 Task: Manage the "Service not available" page in the site builder.
Action: Mouse moved to (919, 59)
Screenshot: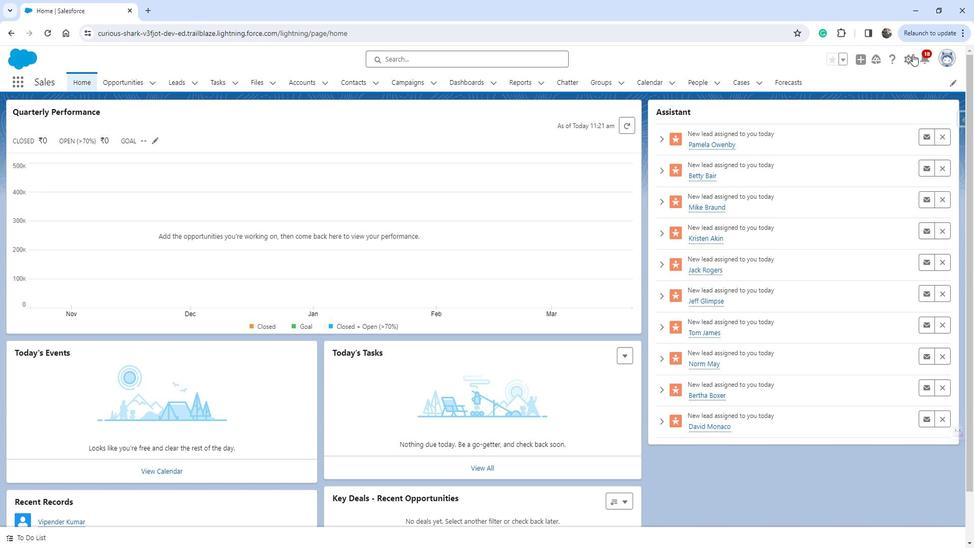 
Action: Mouse pressed left at (919, 59)
Screenshot: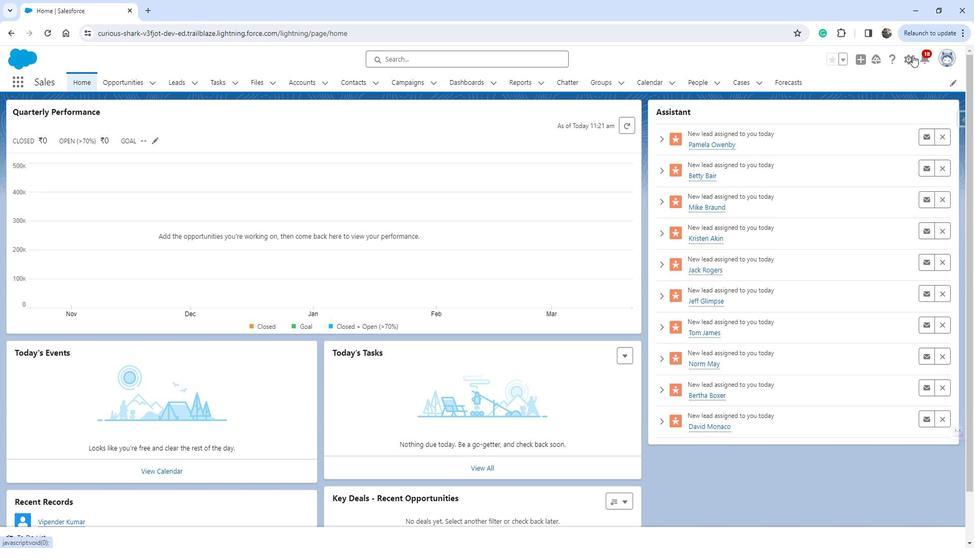 
Action: Mouse moved to (889, 87)
Screenshot: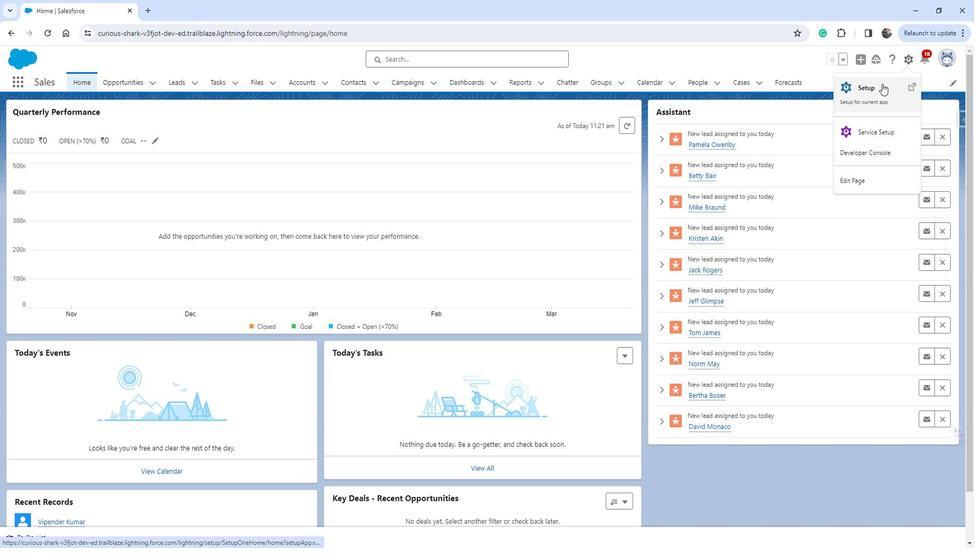 
Action: Mouse pressed left at (889, 87)
Screenshot: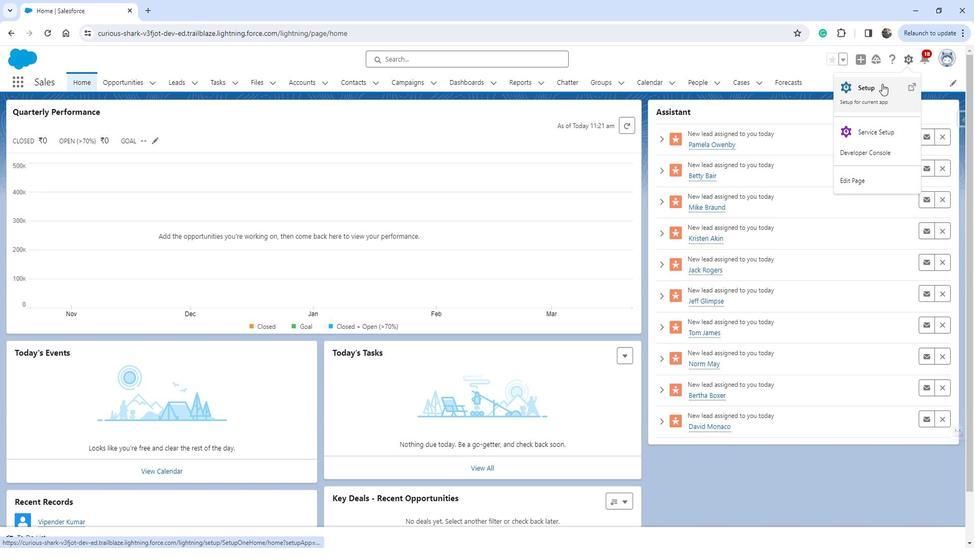 
Action: Mouse moved to (64, 336)
Screenshot: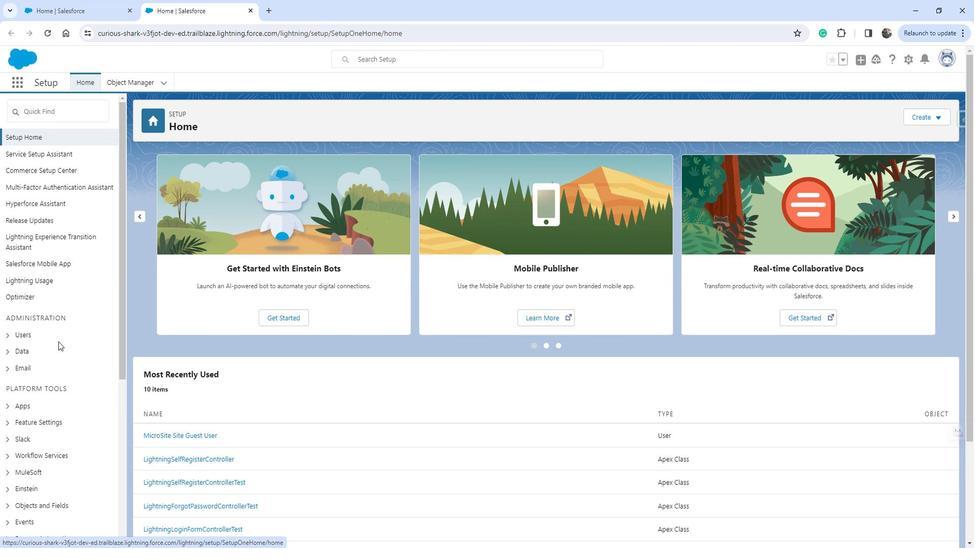 
Action: Mouse scrolled (64, 335) with delta (0, 0)
Screenshot: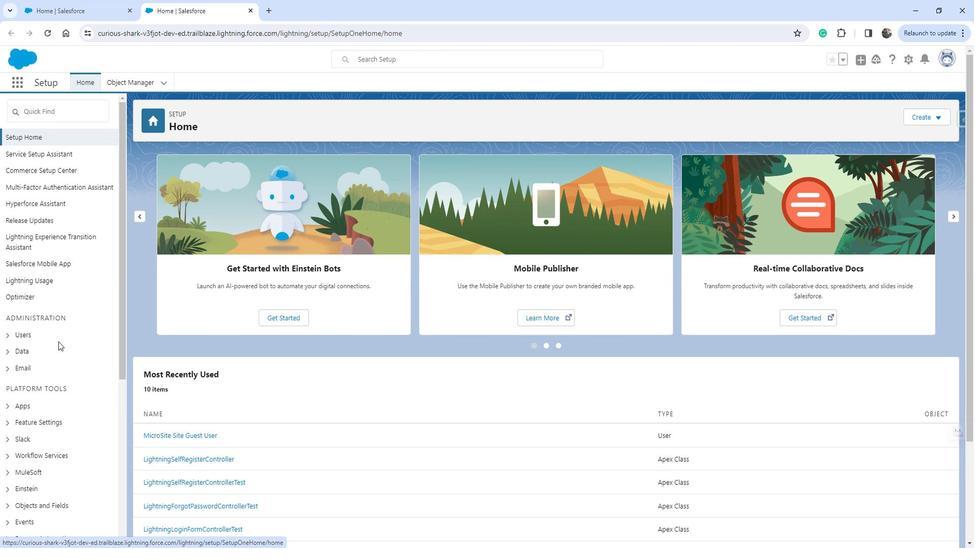
Action: Mouse scrolled (64, 335) with delta (0, 0)
Screenshot: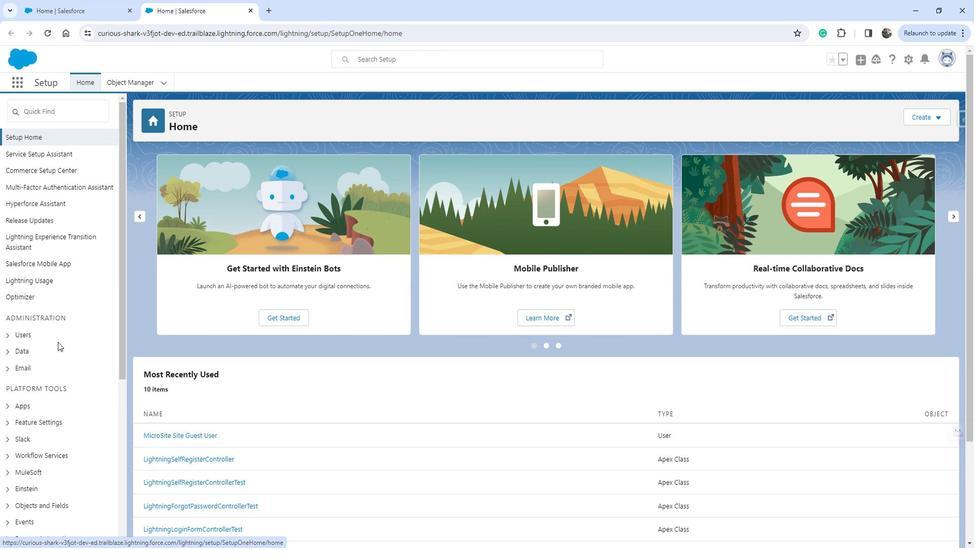 
Action: Mouse moved to (14, 312)
Screenshot: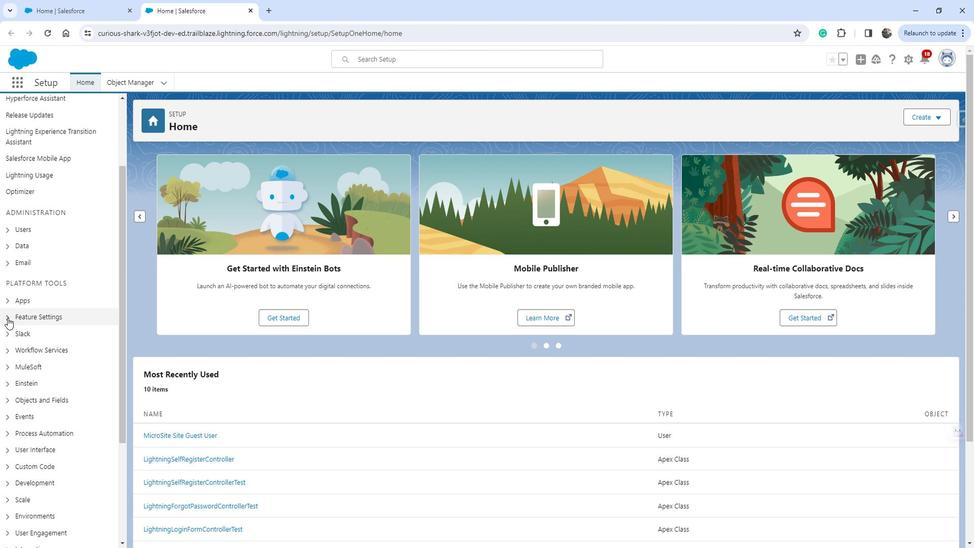 
Action: Mouse pressed left at (14, 312)
Screenshot: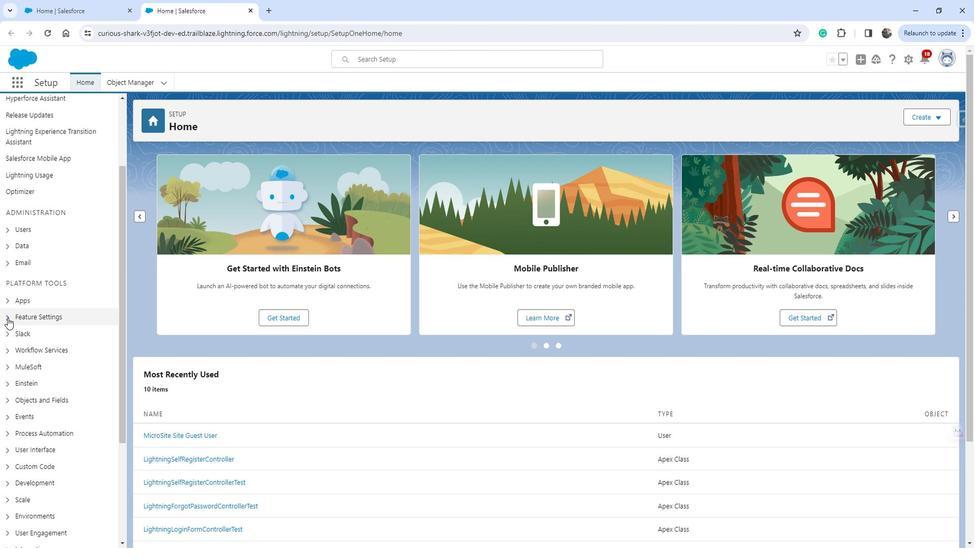 
Action: Mouse moved to (25, 393)
Screenshot: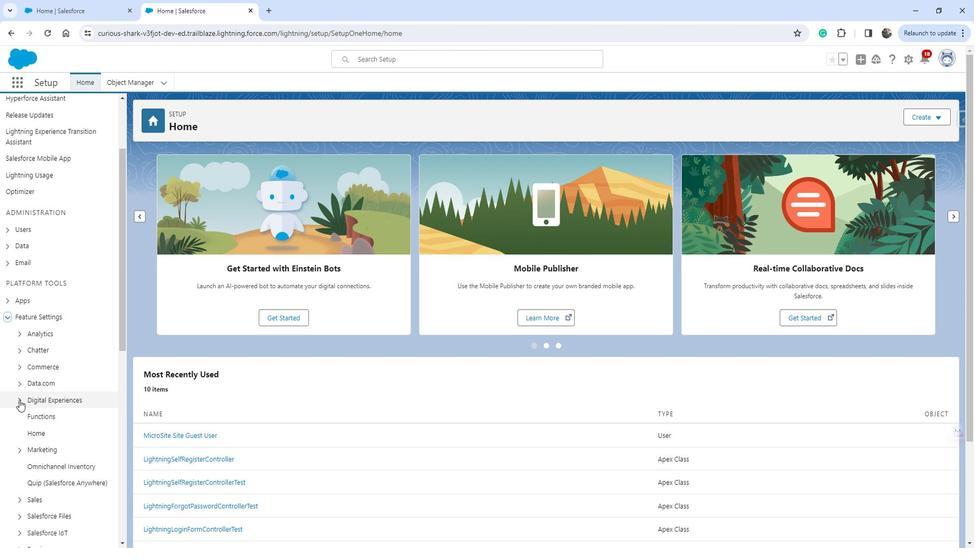 
Action: Mouse pressed left at (25, 393)
Screenshot: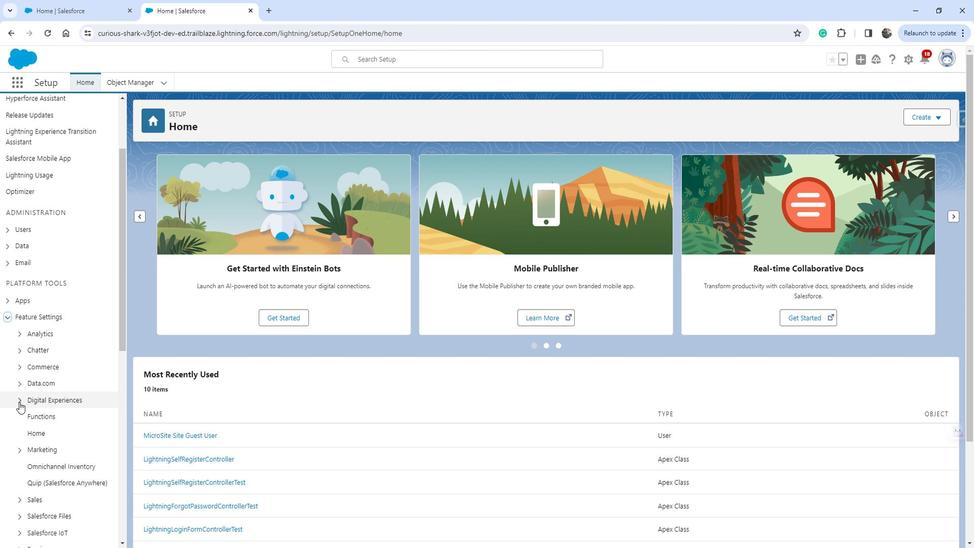 
Action: Mouse moved to (53, 408)
Screenshot: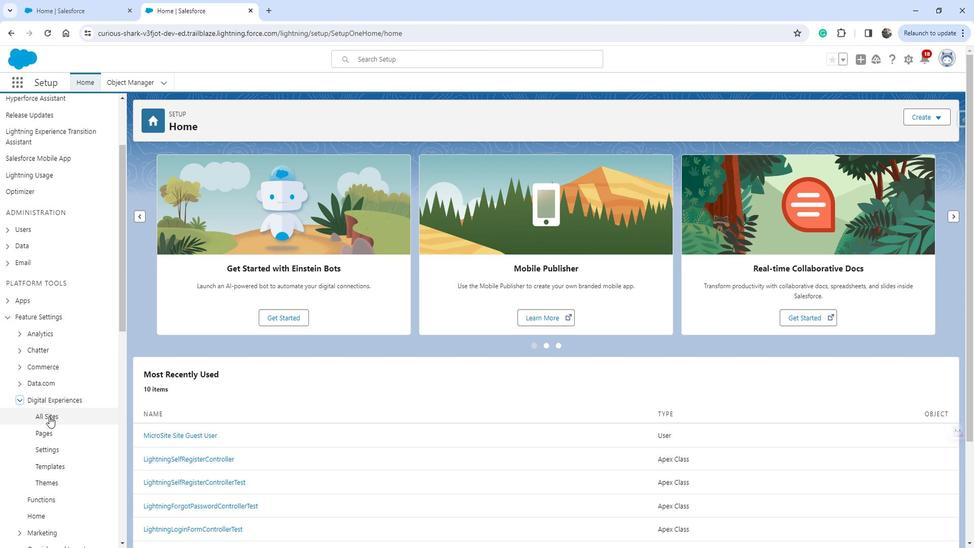 
Action: Mouse pressed left at (53, 408)
Screenshot: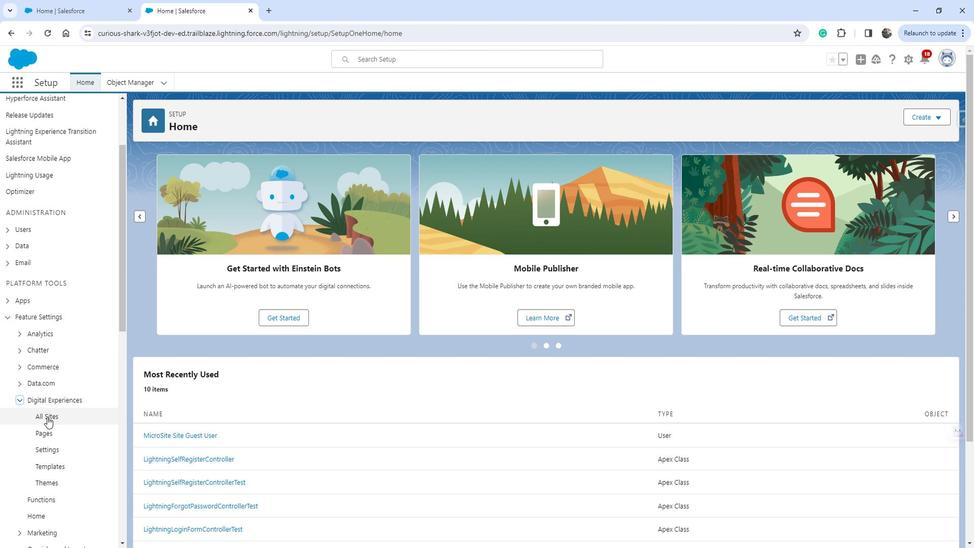 
Action: Mouse moved to (176, 238)
Screenshot: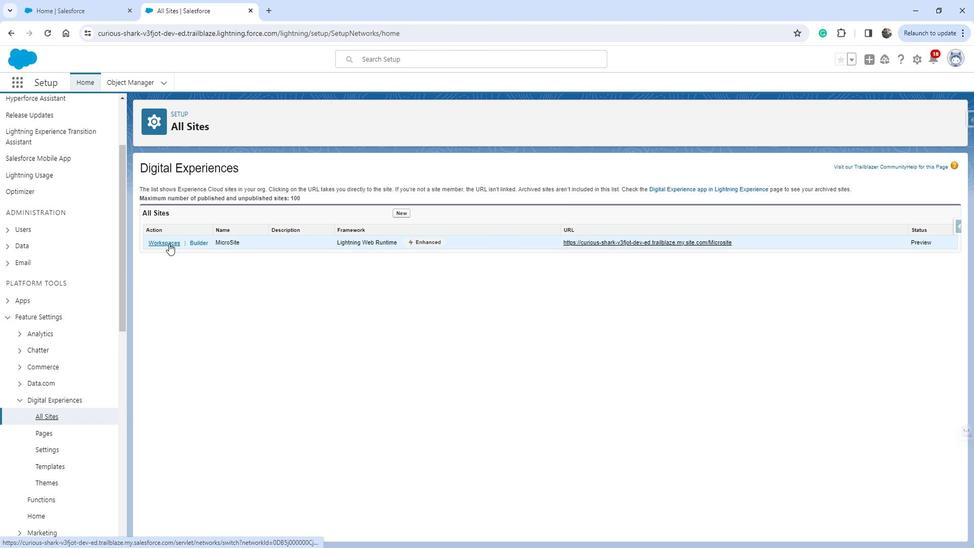 
Action: Mouse pressed left at (176, 238)
Screenshot: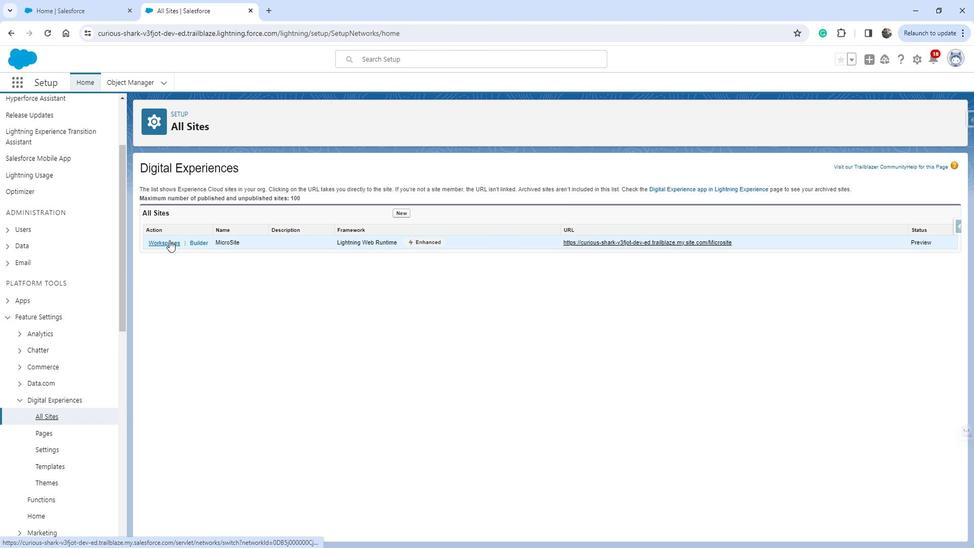 
Action: Mouse moved to (148, 244)
Screenshot: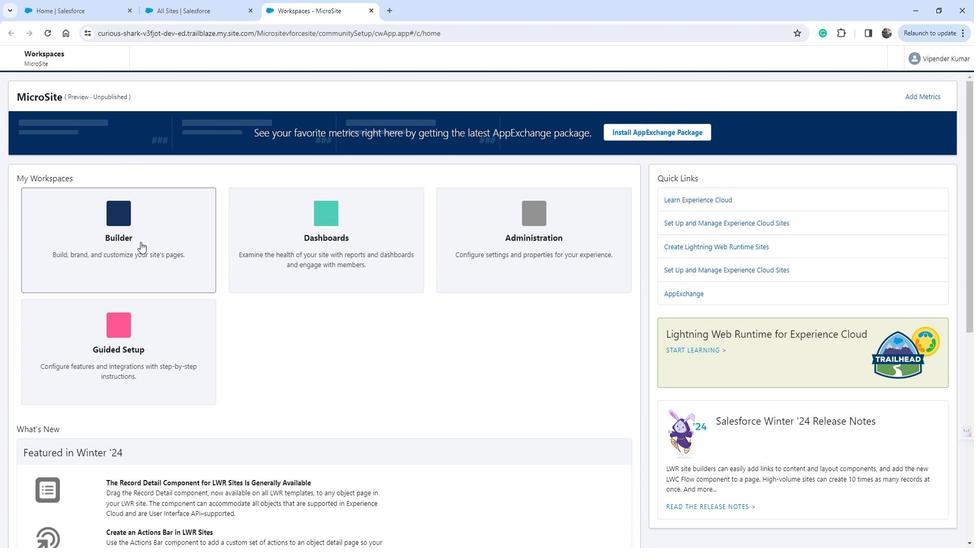 
Action: Mouse pressed left at (148, 244)
Screenshot: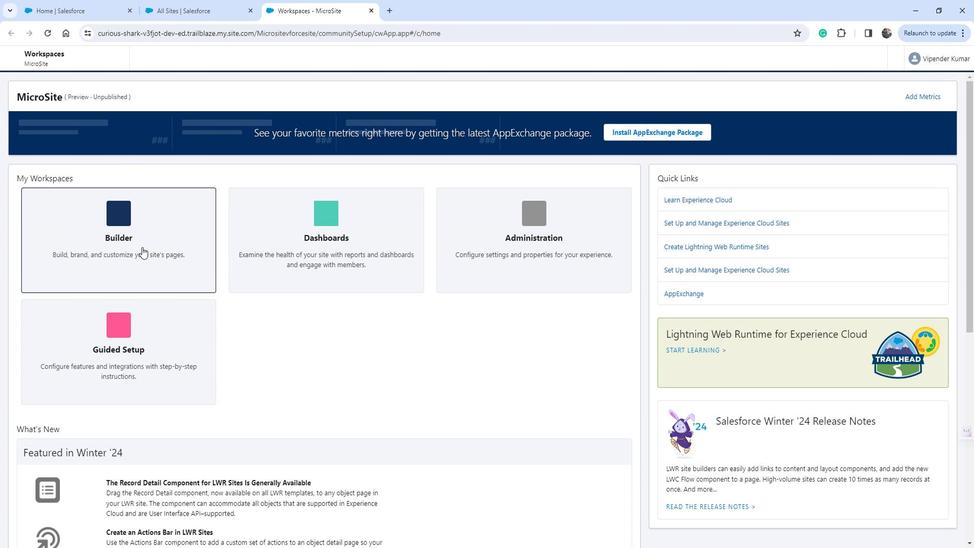 
Action: Mouse moved to (125, 62)
Screenshot: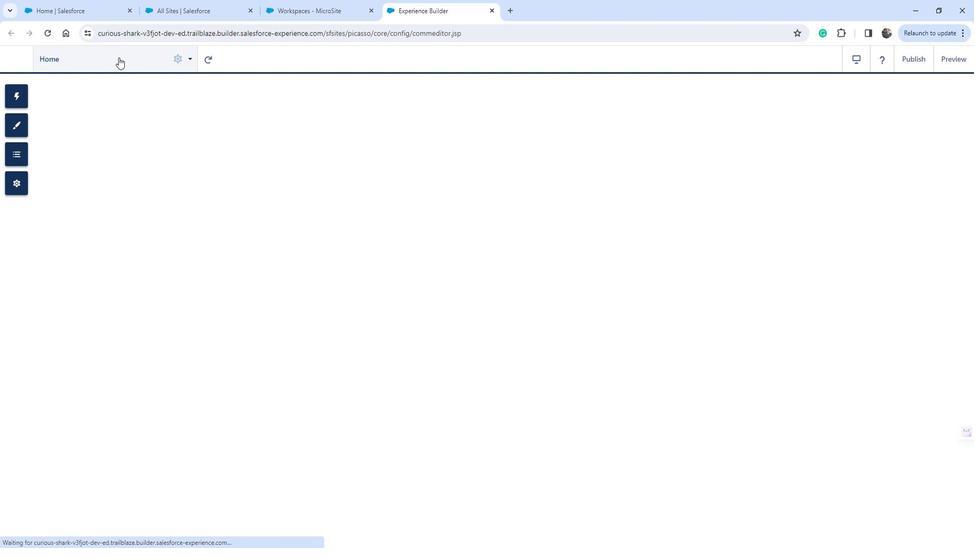 
Action: Mouse pressed left at (125, 62)
Screenshot: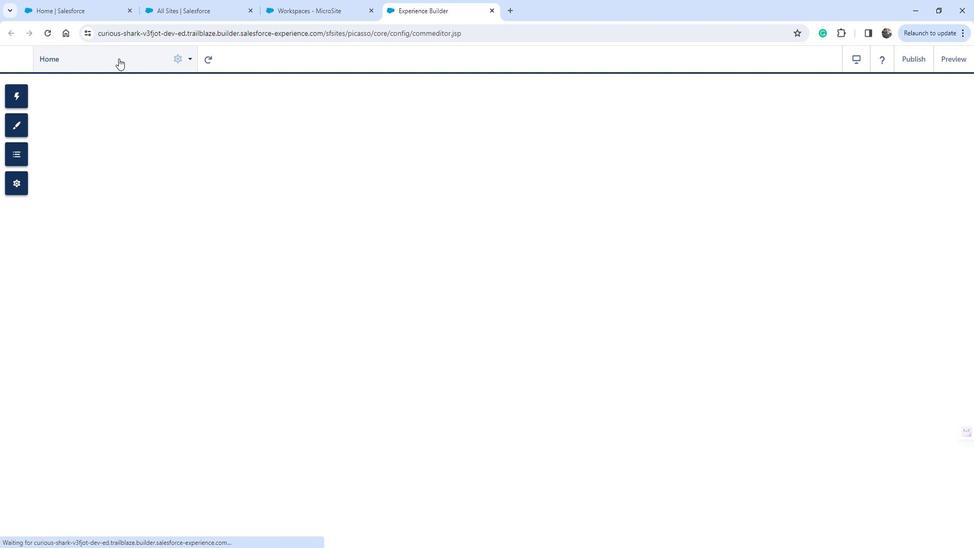 
Action: Mouse moved to (105, 240)
Screenshot: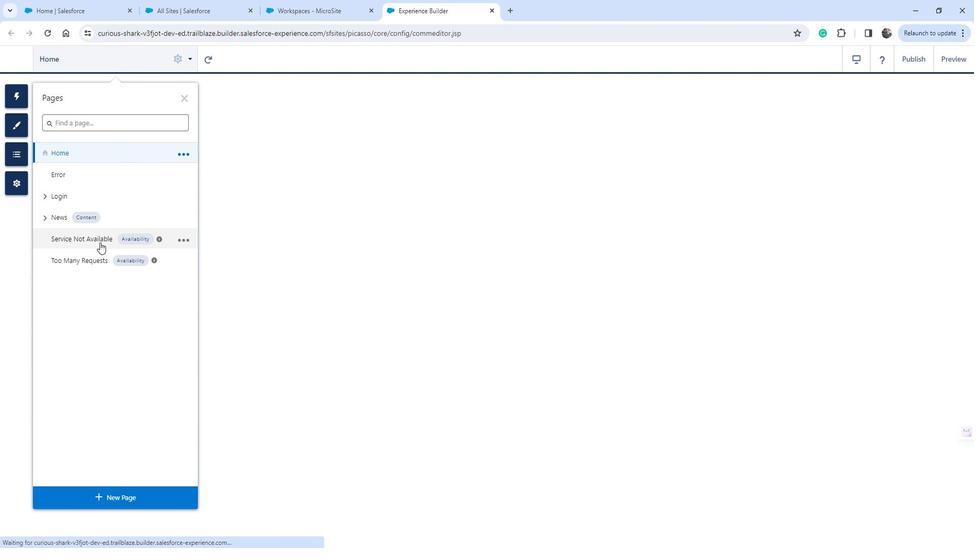 
Action: Mouse pressed left at (105, 240)
Screenshot: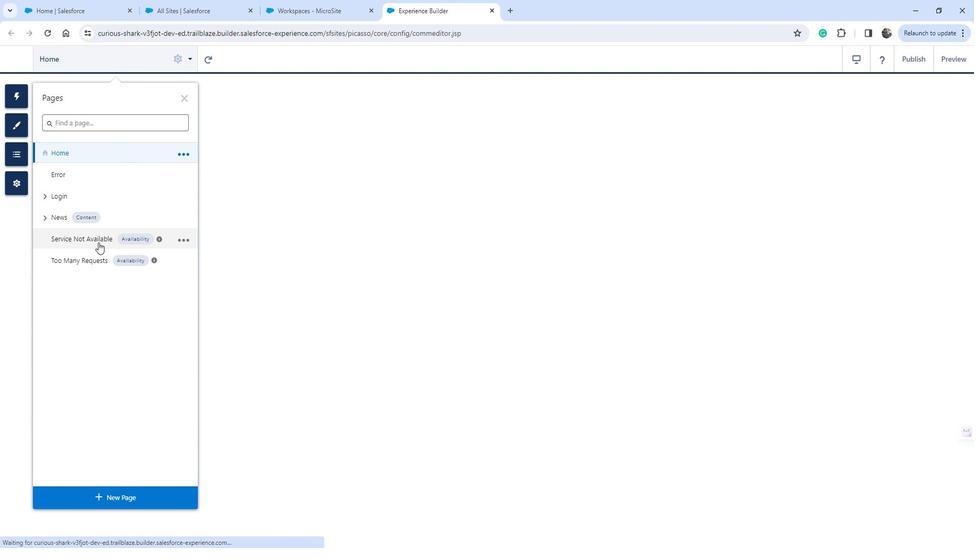 
Action: Mouse moved to (269, 118)
Screenshot: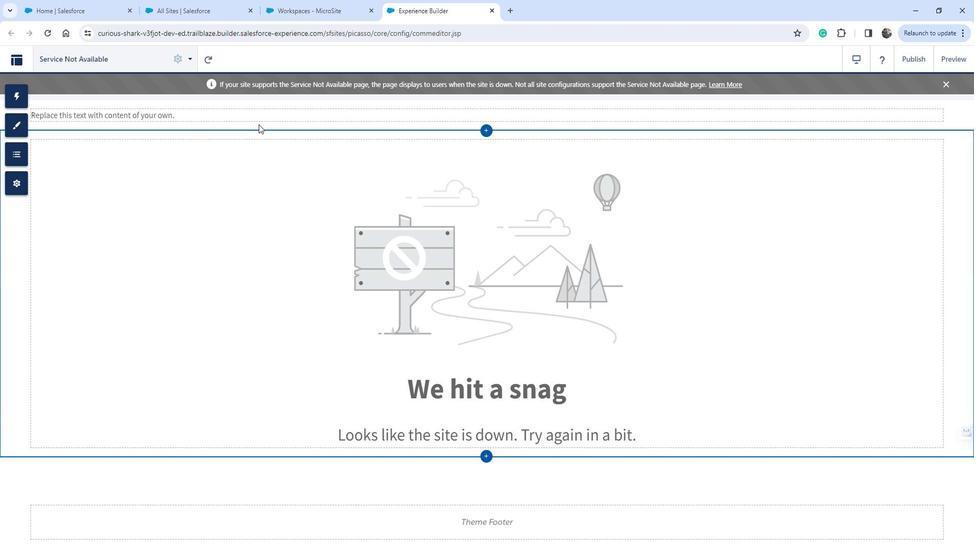 
Action: Mouse pressed left at (269, 118)
Screenshot: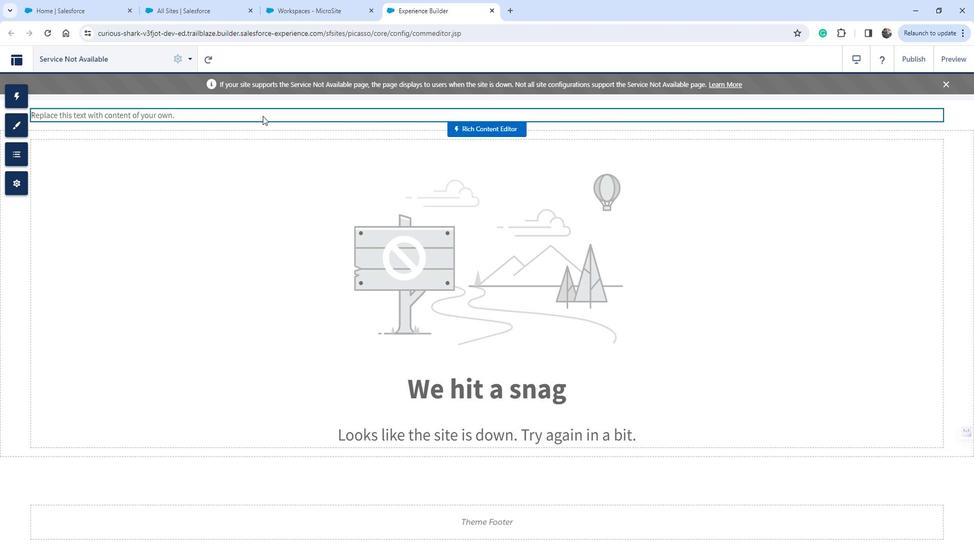 
Action: Mouse moved to (917, 172)
Screenshot: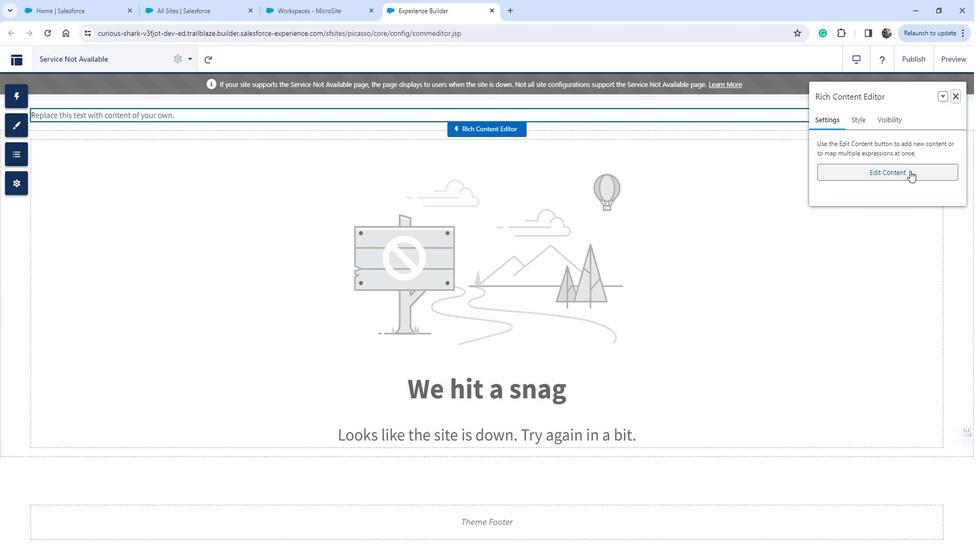 
Action: Mouse pressed left at (917, 172)
Screenshot: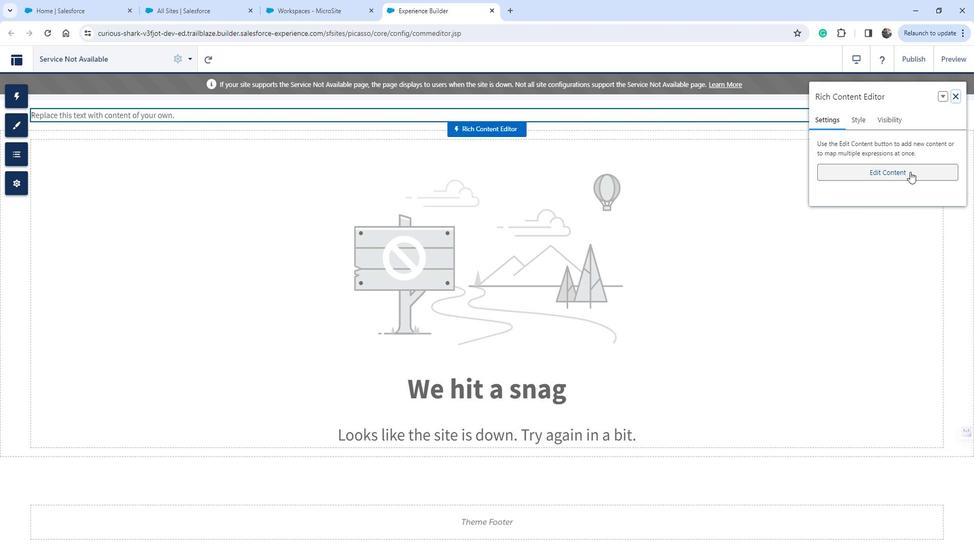 
Action: Mouse moved to (199, 144)
Screenshot: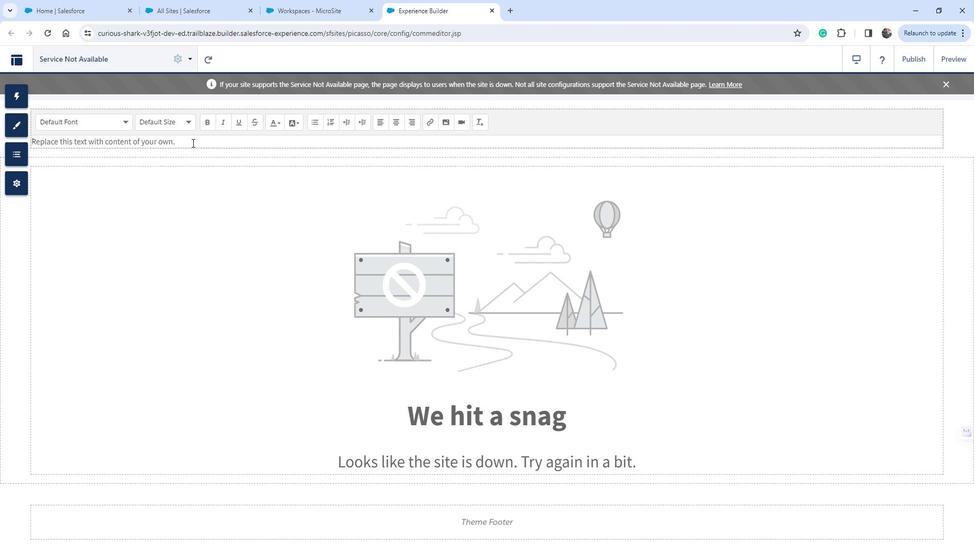 
Action: Mouse pressed left at (199, 144)
Screenshot: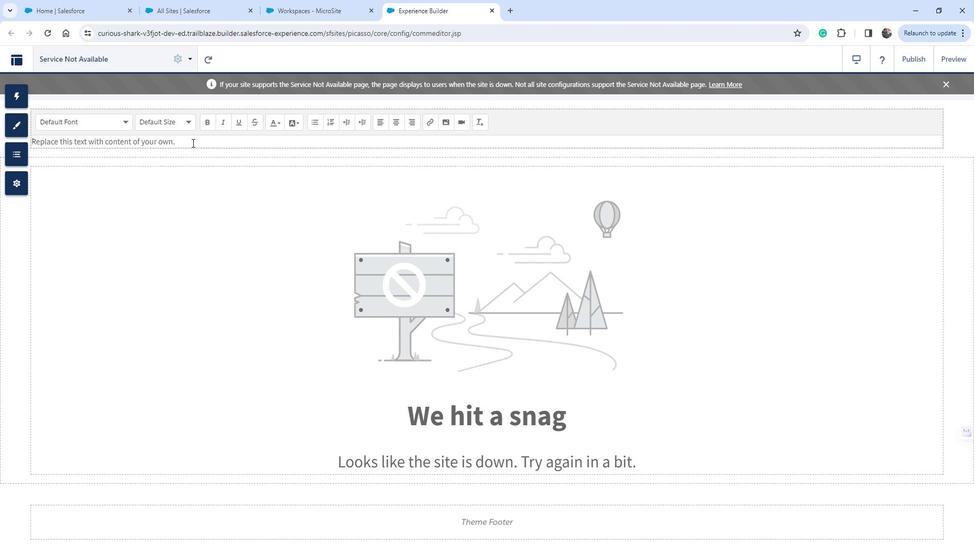 
Action: Mouse pressed left at (199, 144)
Screenshot: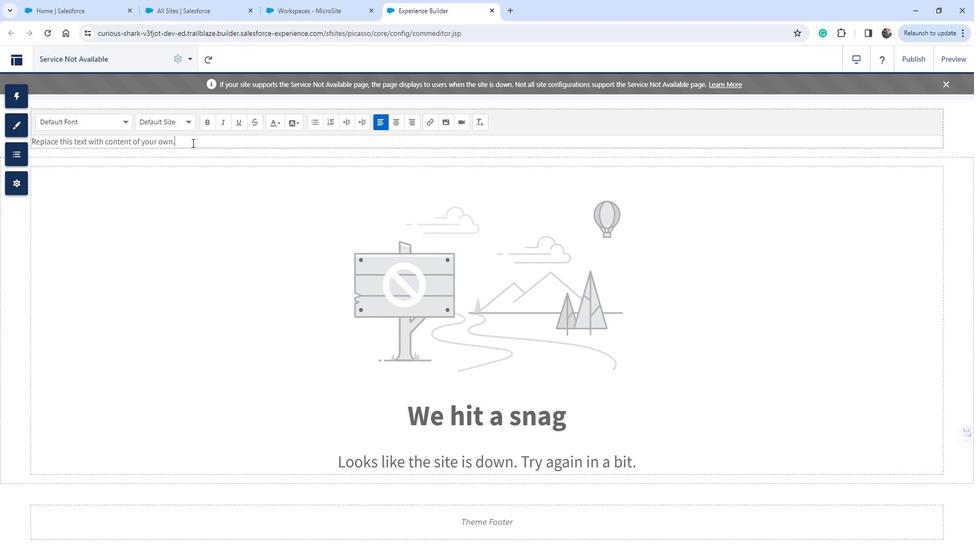 
Action: Mouse pressed left at (199, 144)
Screenshot: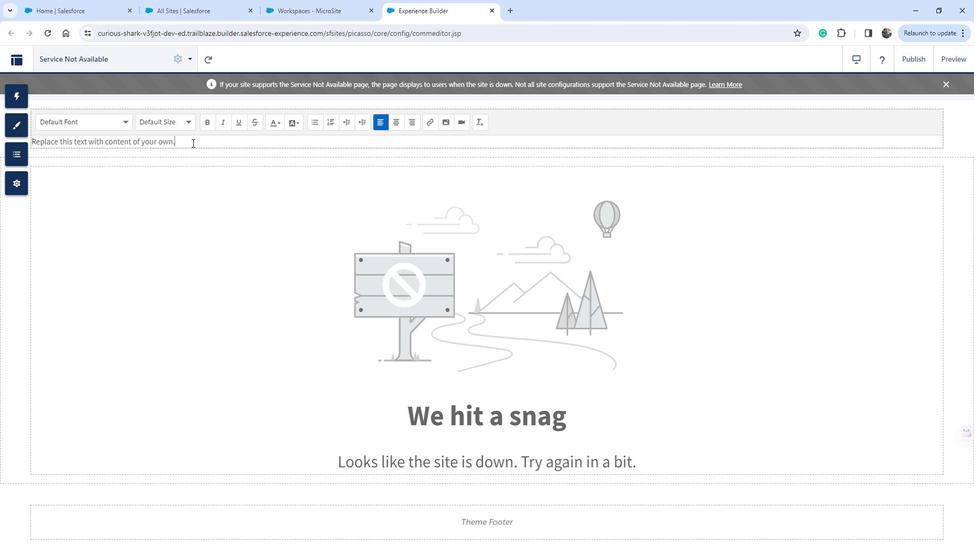
Action: Key pressed <Key.shift>Sorry<Key.space><Key.shift>Service<Key.space>is<Key.space>temporary<Key.space>is<Key.space>not<Key.space>availble<Key.backspace><Key.backspace><Key.backspace>able.
Screenshot: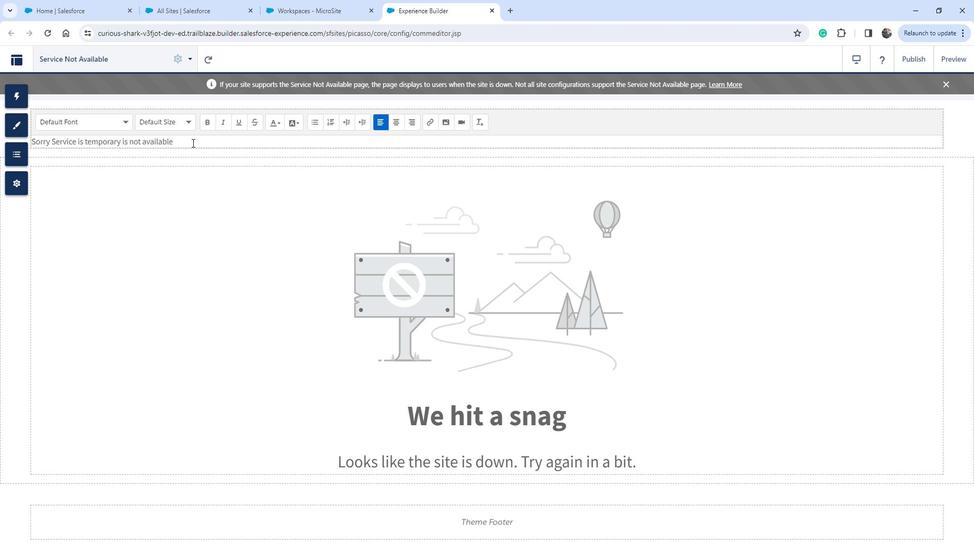 
